 Task: Enable recommendations.
Action: Mouse moved to (1045, 61)
Screenshot: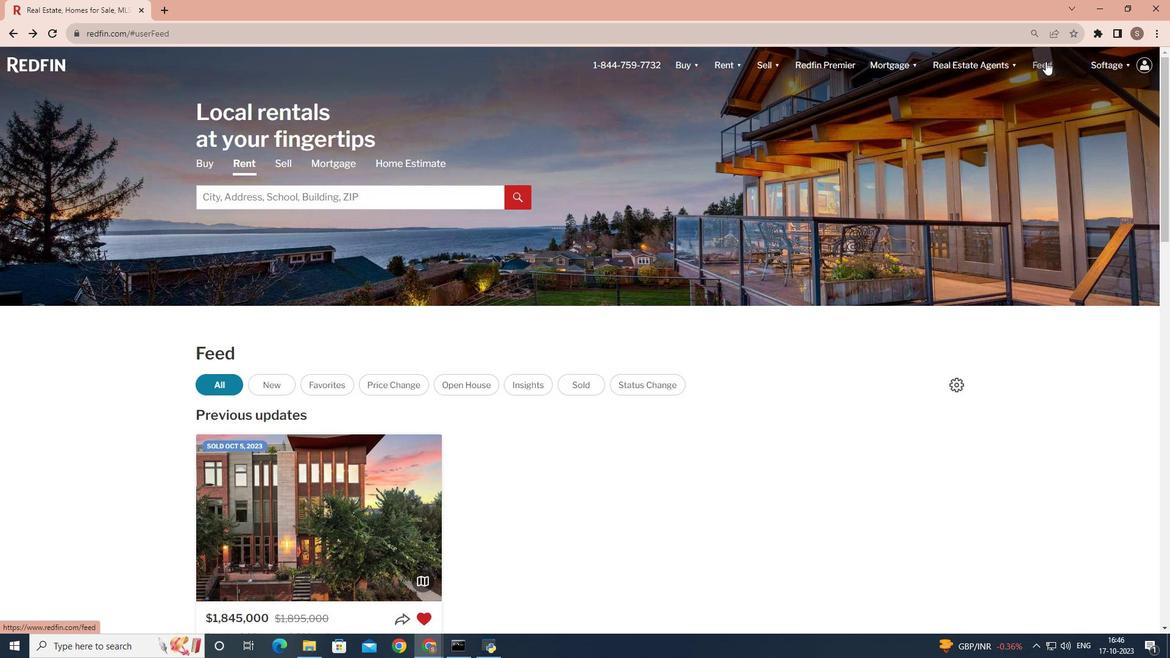 
Action: Mouse pressed left at (1045, 61)
Screenshot: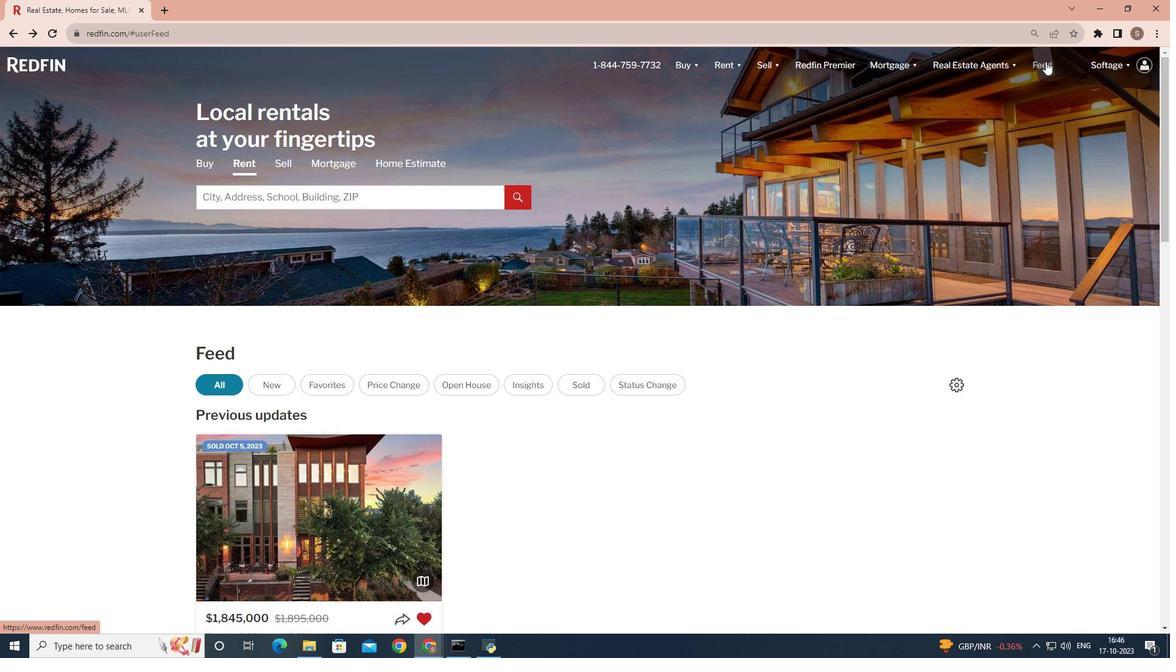 
Action: Mouse moved to (957, 80)
Screenshot: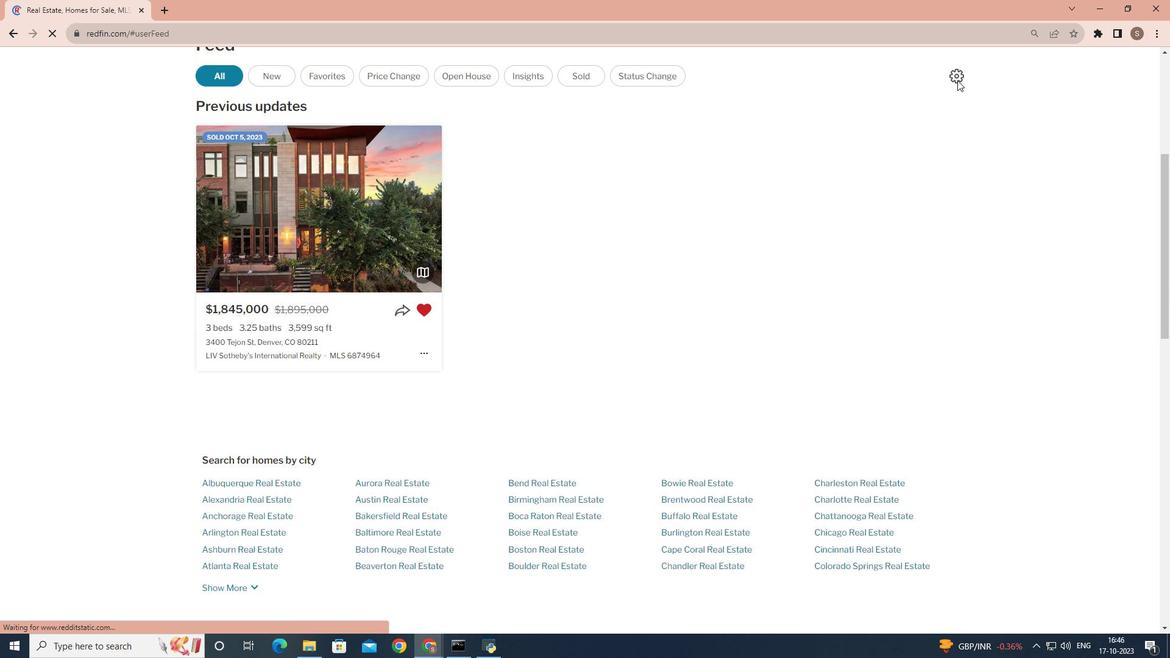 
Action: Mouse pressed left at (957, 80)
Screenshot: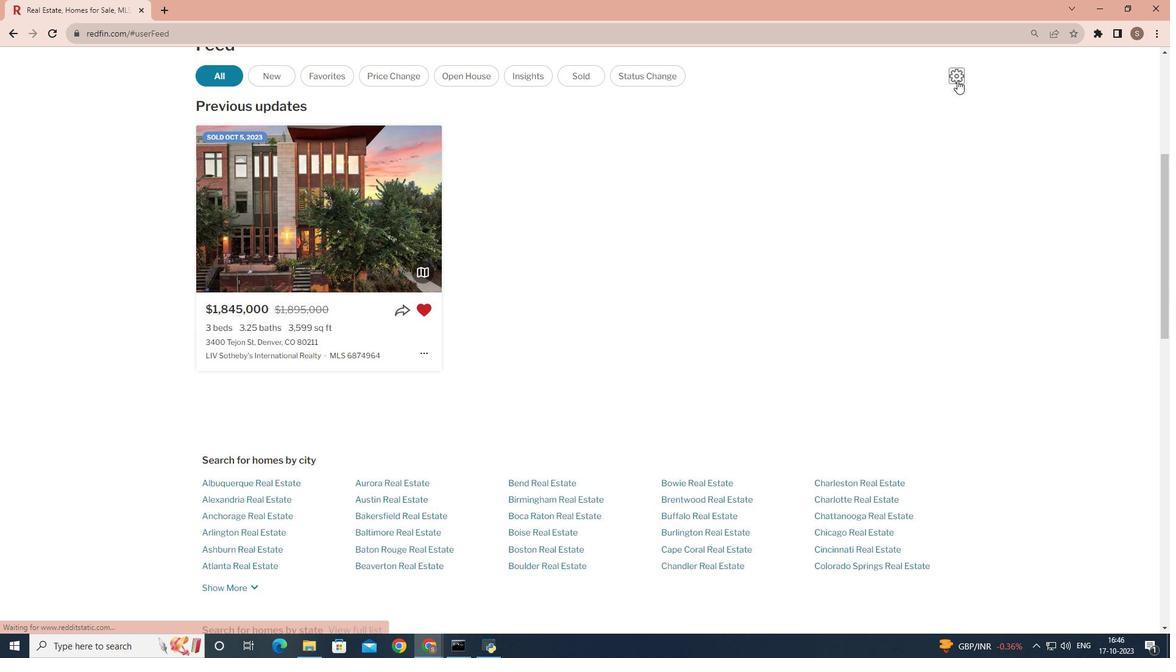 
Action: Mouse moved to (641, 324)
Screenshot: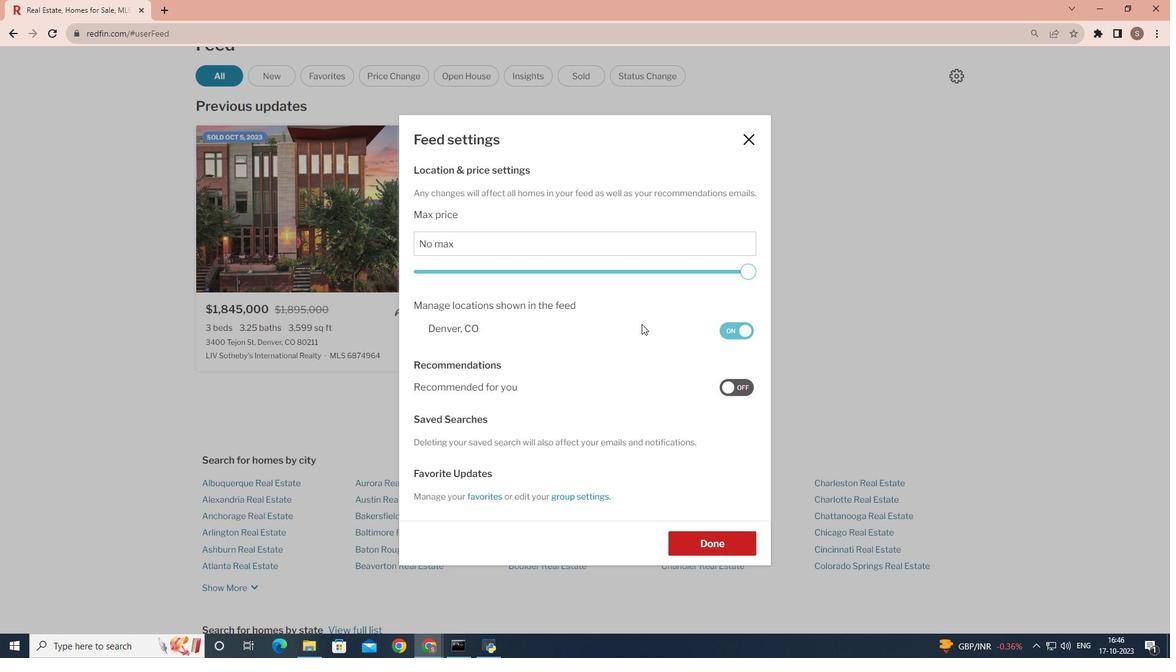 
Action: Mouse scrolled (641, 323) with delta (0, 0)
Screenshot: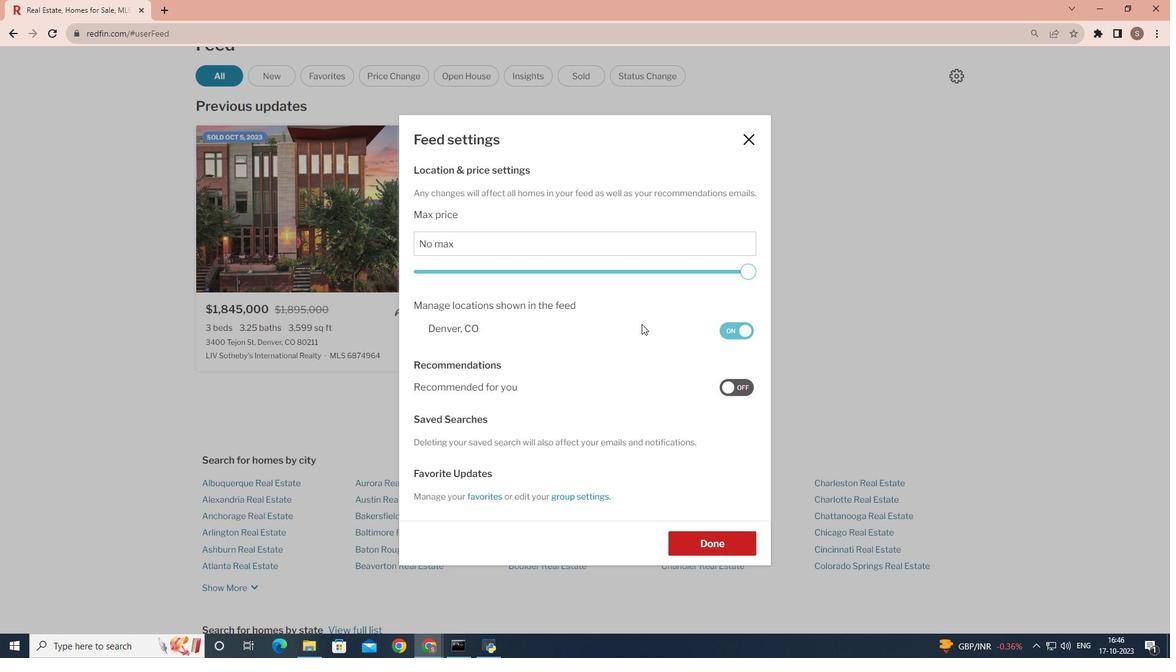 
Action: Mouse moved to (747, 386)
Screenshot: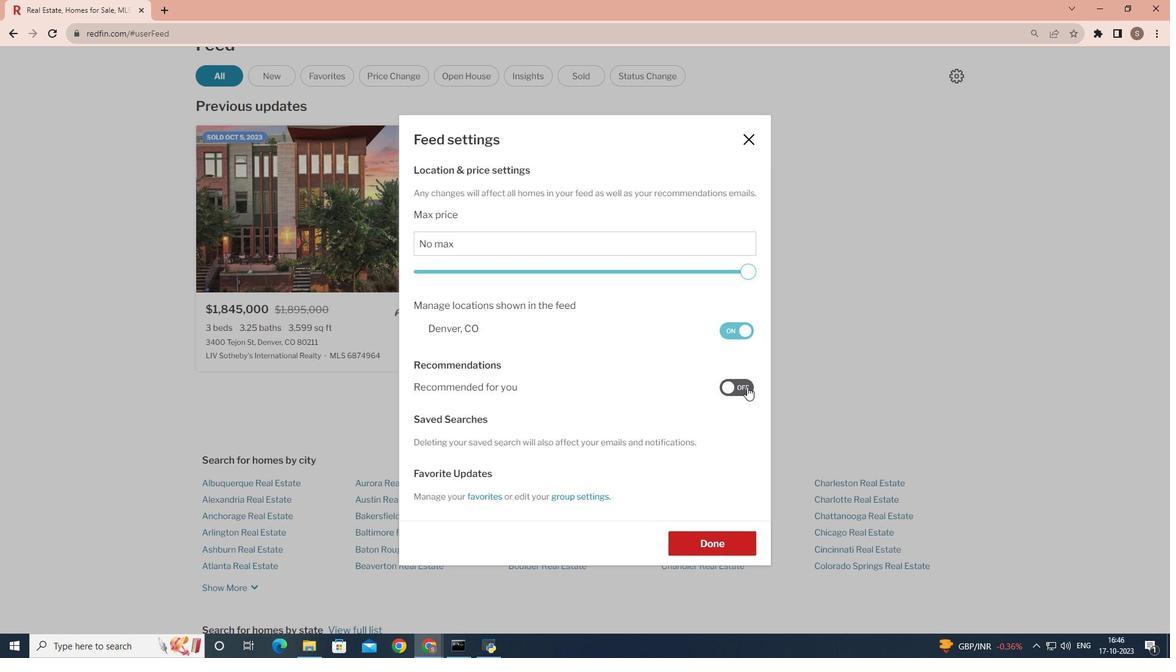 
Action: Mouse pressed left at (747, 386)
Screenshot: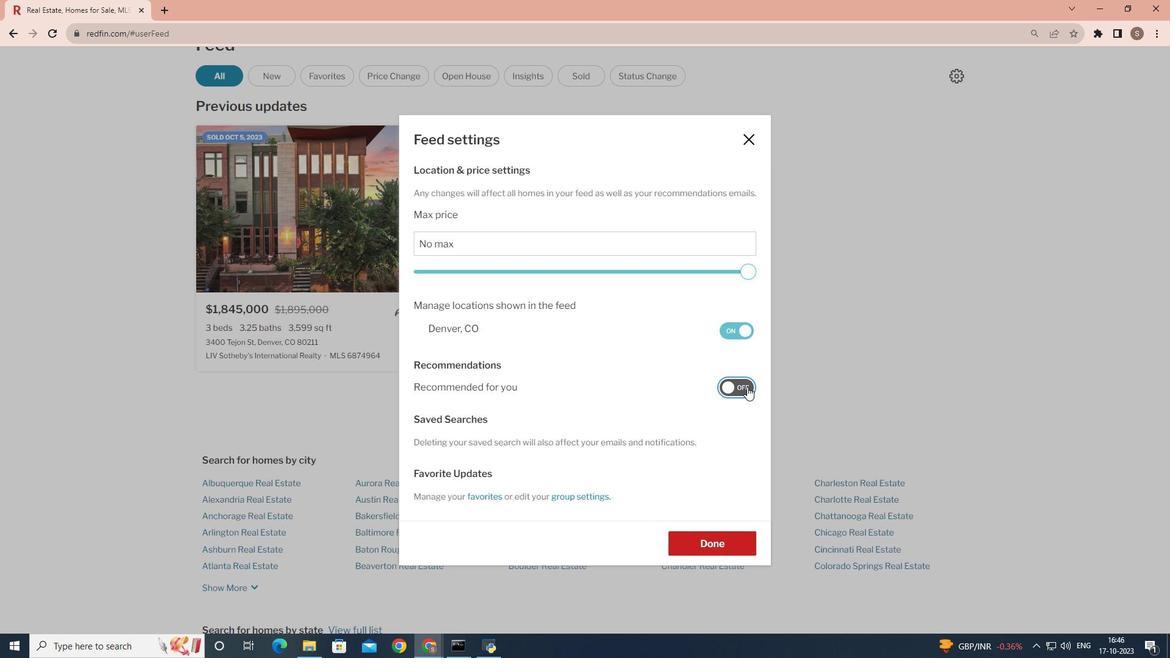 
Action: Mouse moved to (726, 541)
Screenshot: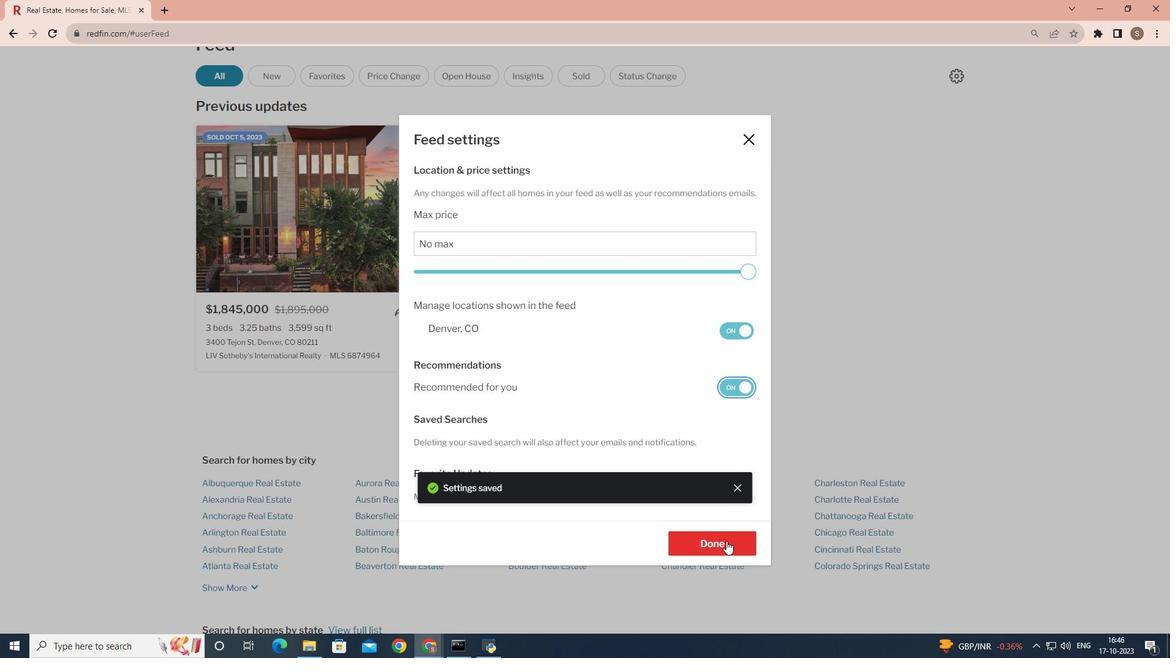 
Action: Mouse pressed left at (726, 541)
Screenshot: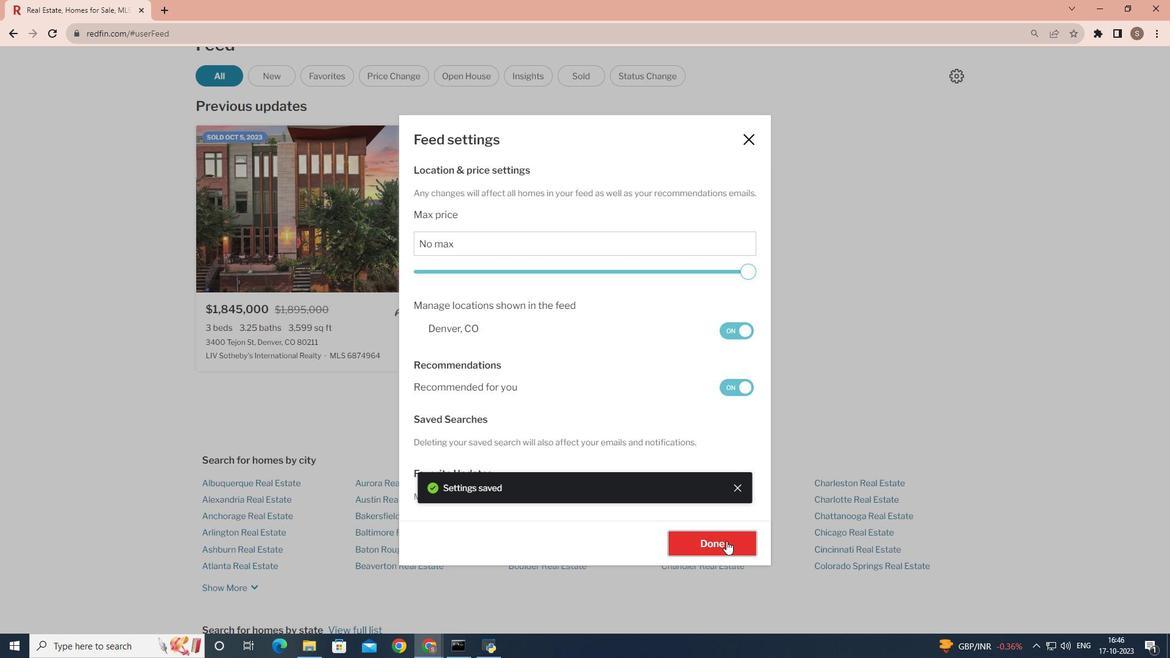 
Action: Mouse moved to (720, 524)
Screenshot: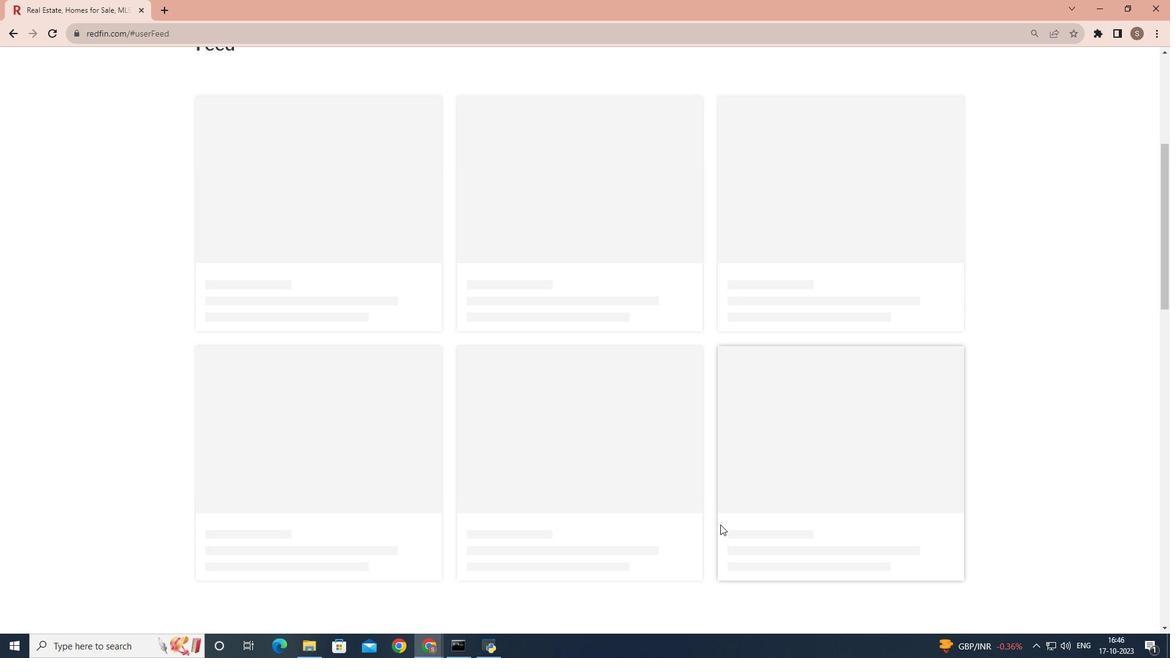 
